 Task: Sort the products by unit price (high first).
Action: Mouse pressed left at (22, 88)
Screenshot: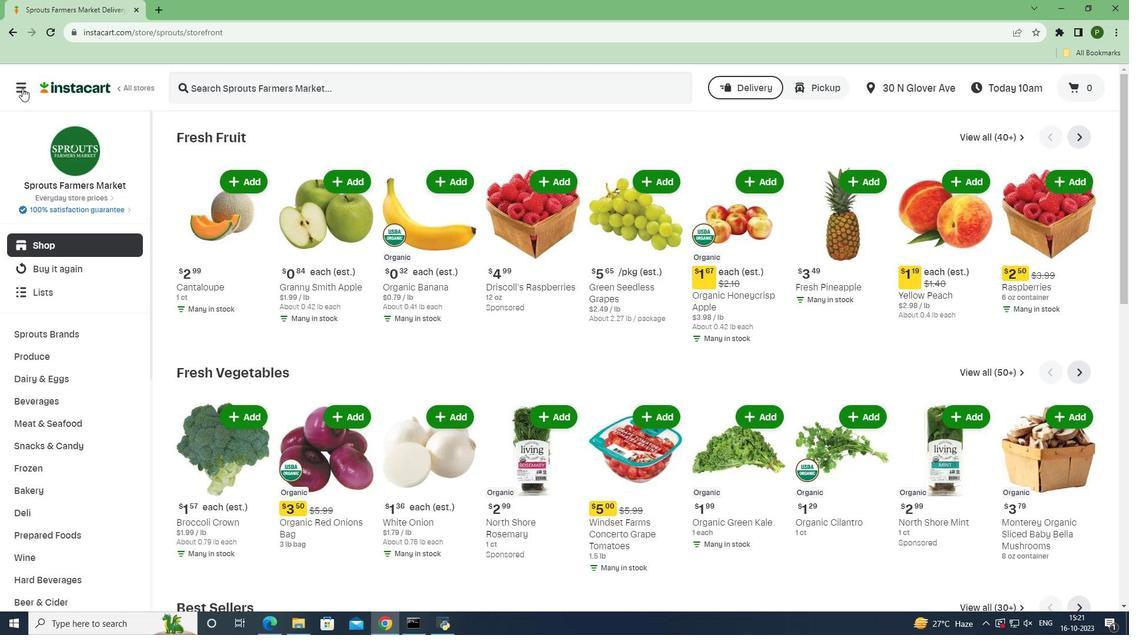 
Action: Mouse moved to (43, 307)
Screenshot: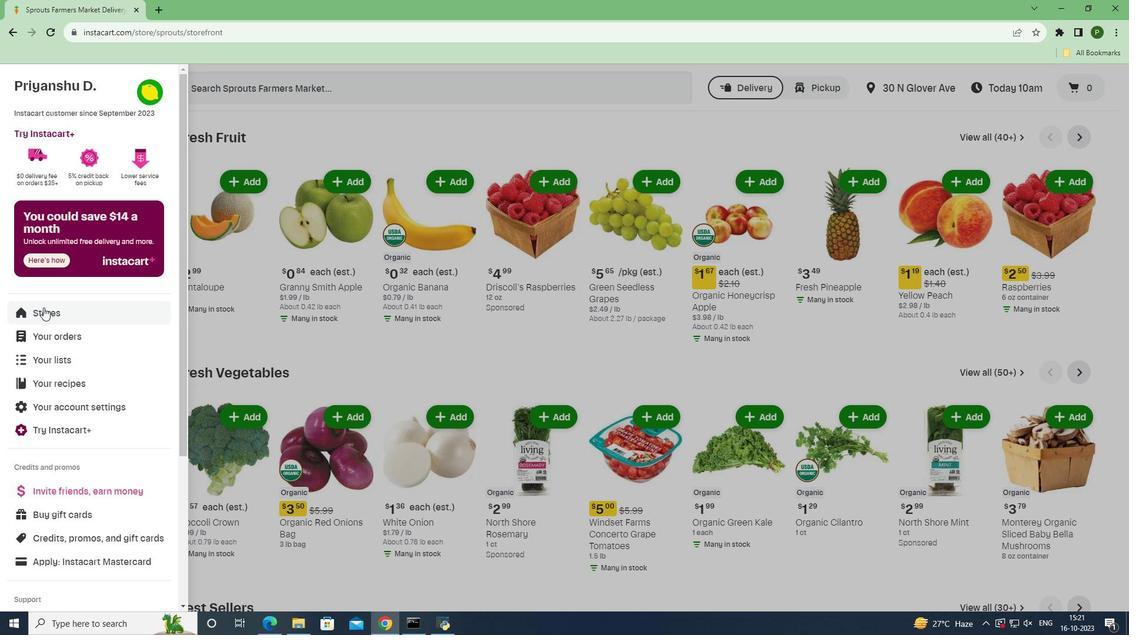 
Action: Mouse pressed left at (43, 307)
Screenshot: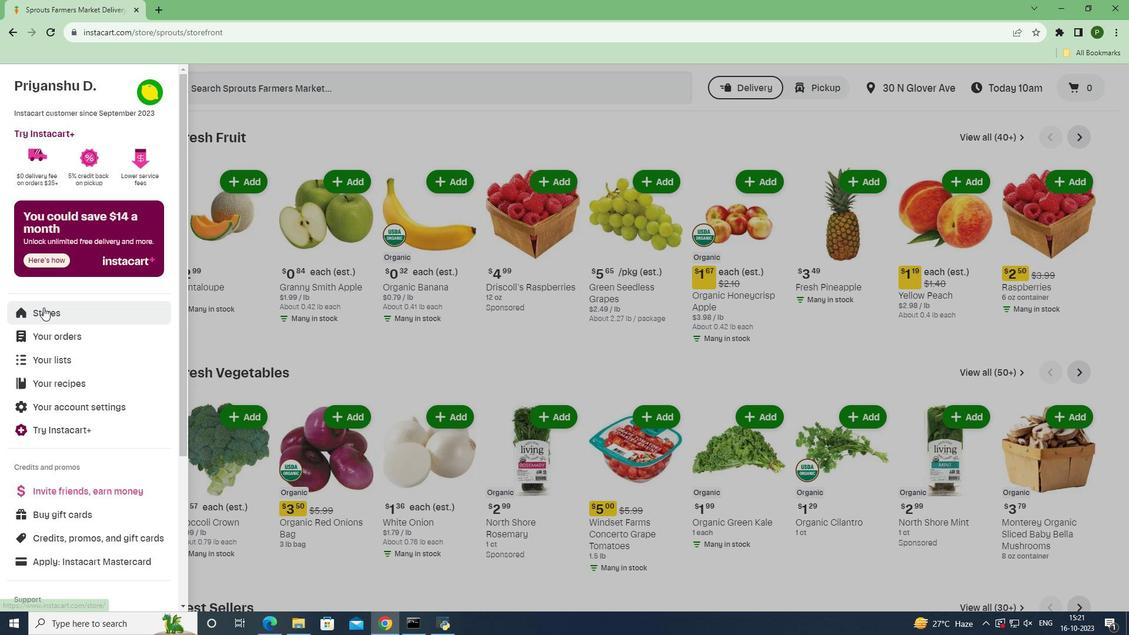 
Action: Mouse moved to (268, 137)
Screenshot: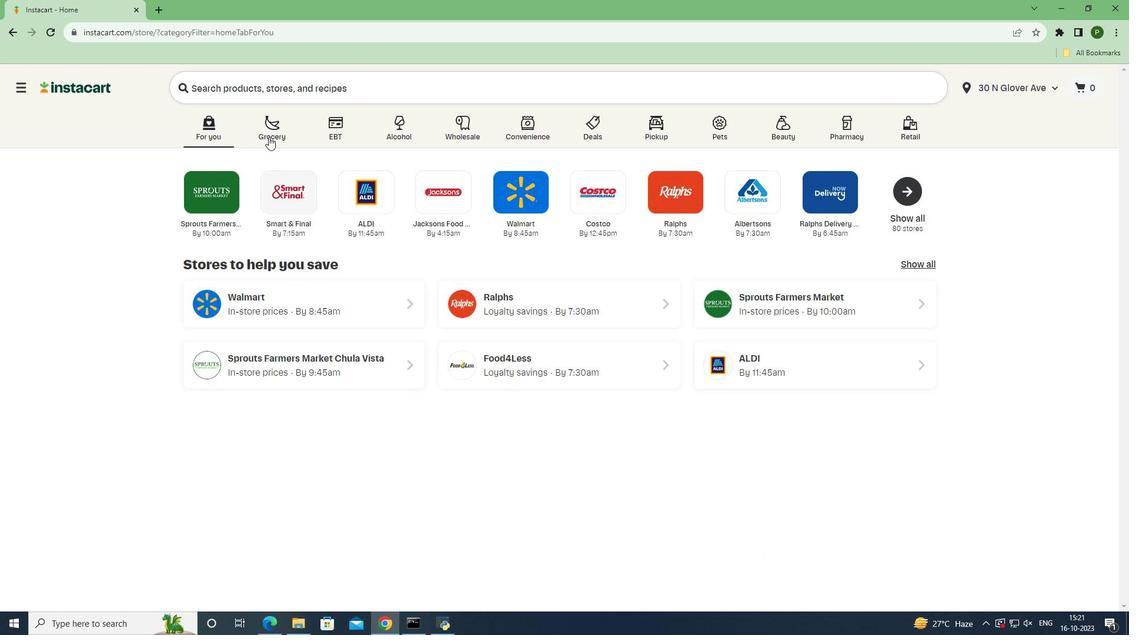 
Action: Mouse pressed left at (268, 137)
Screenshot: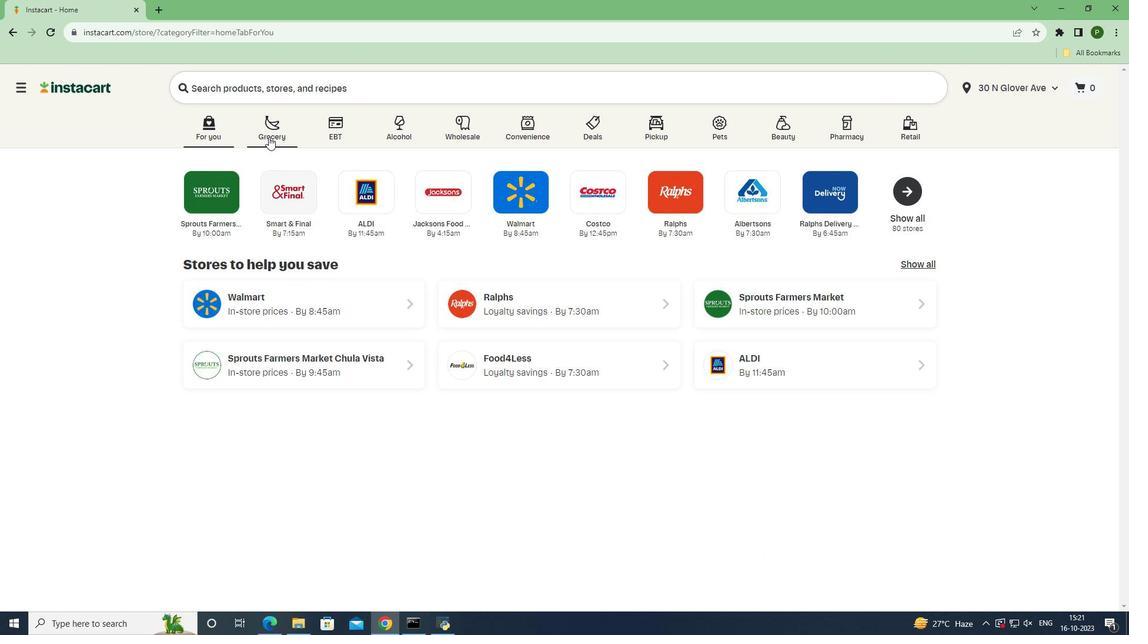 
Action: Mouse moved to (720, 271)
Screenshot: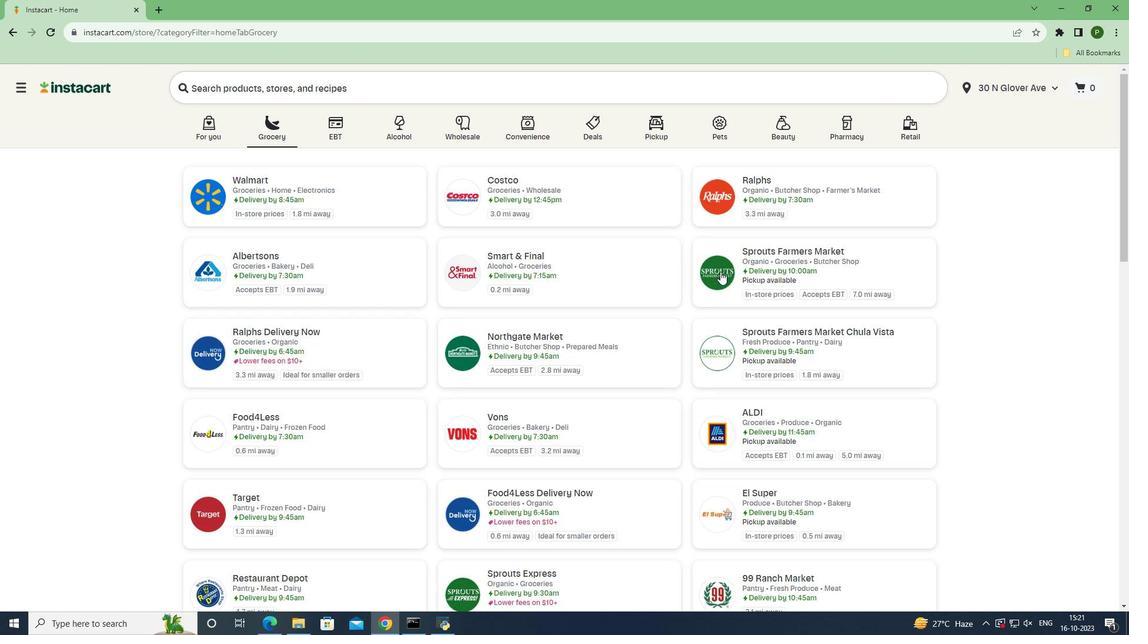 
Action: Mouse pressed left at (720, 271)
Screenshot: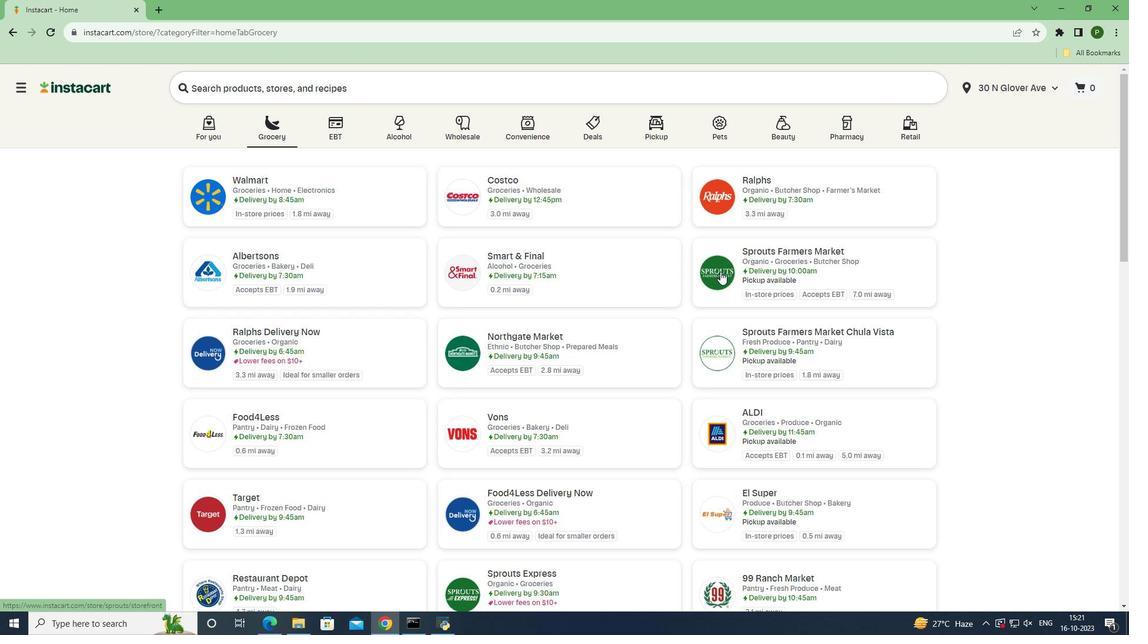 
Action: Mouse moved to (37, 401)
Screenshot: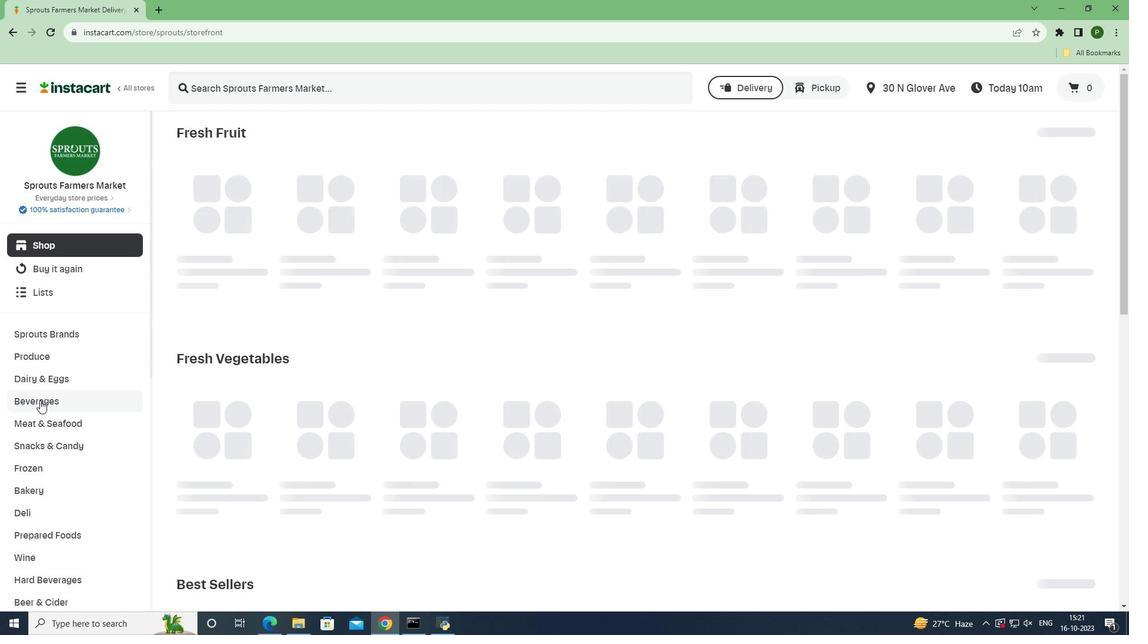 
Action: Mouse pressed left at (37, 401)
Screenshot: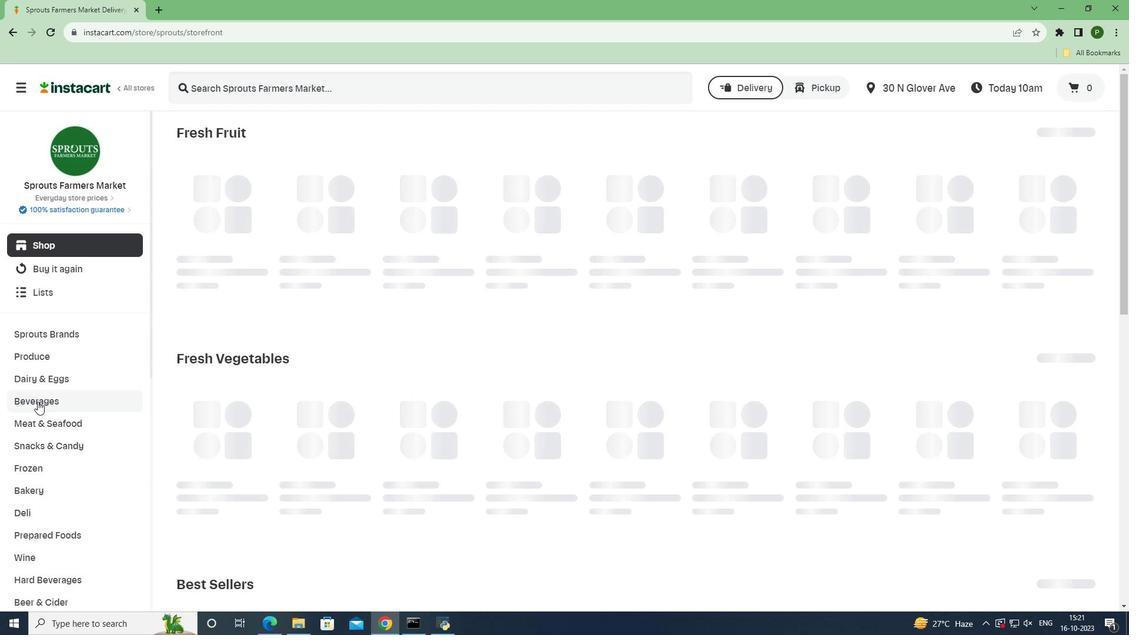 
Action: Mouse pressed left at (37, 401)
Screenshot: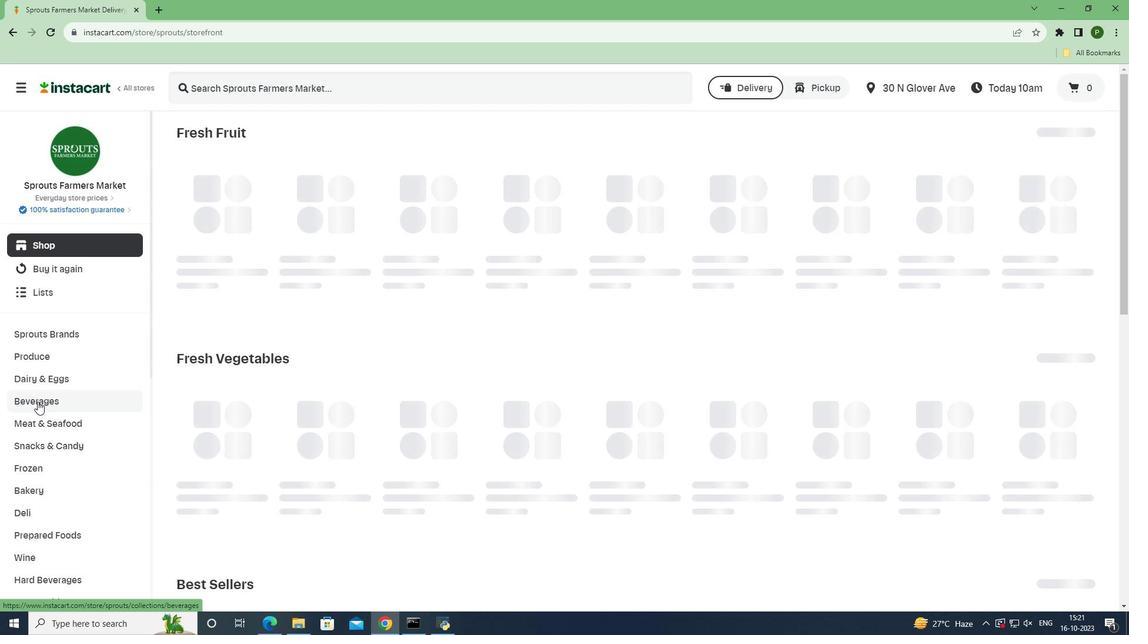 
Action: Mouse moved to (1068, 162)
Screenshot: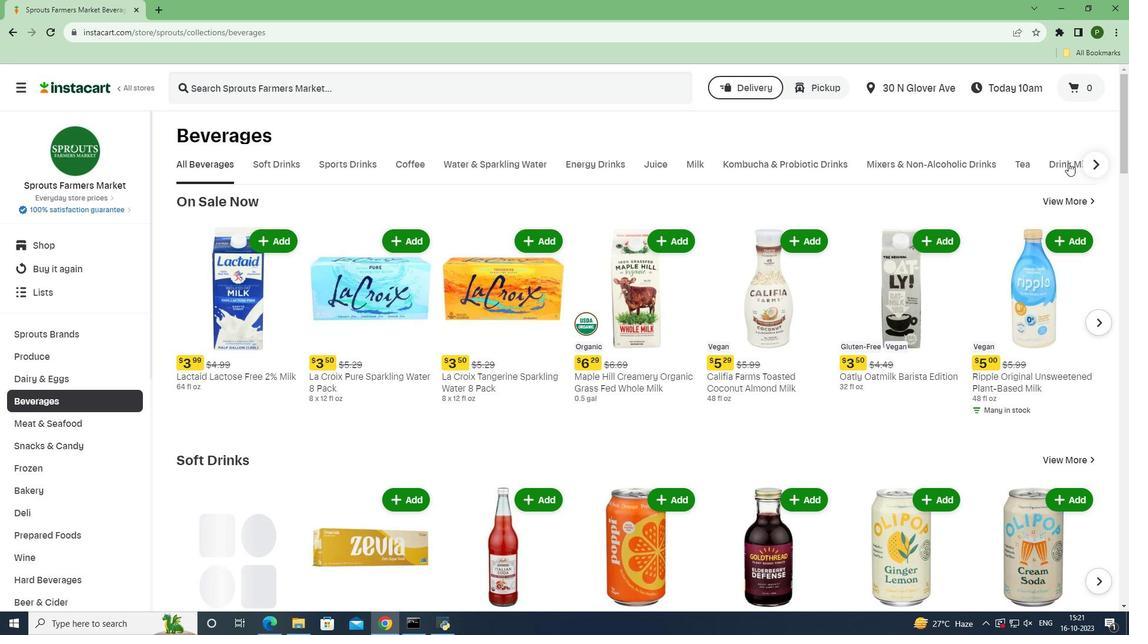 
Action: Mouse pressed left at (1068, 162)
Screenshot: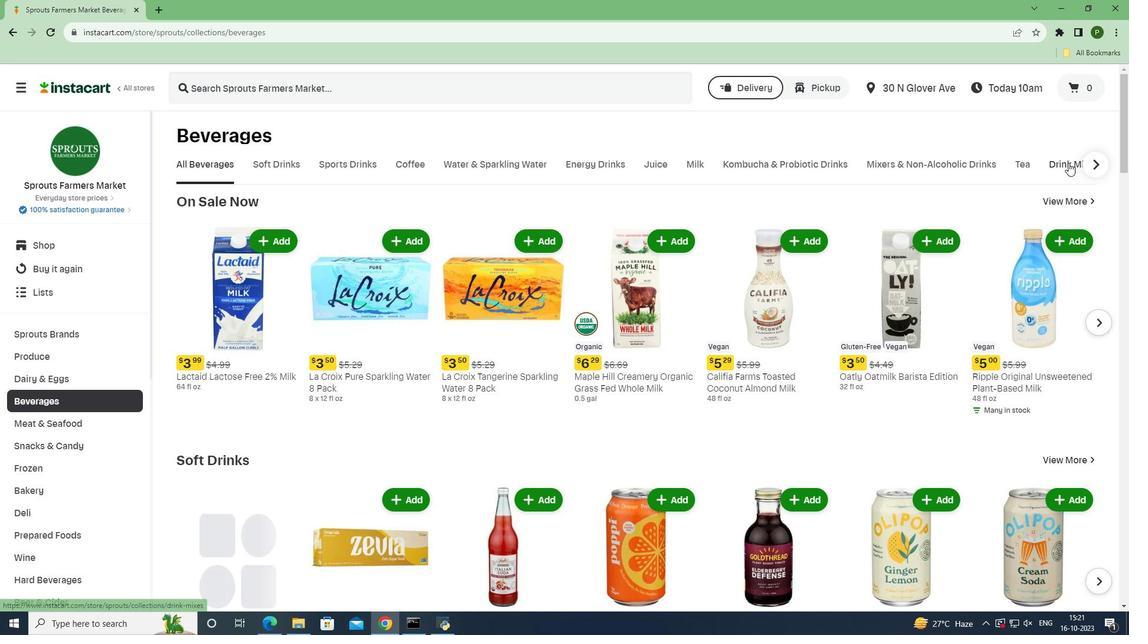 
Action: Mouse moved to (314, 218)
Screenshot: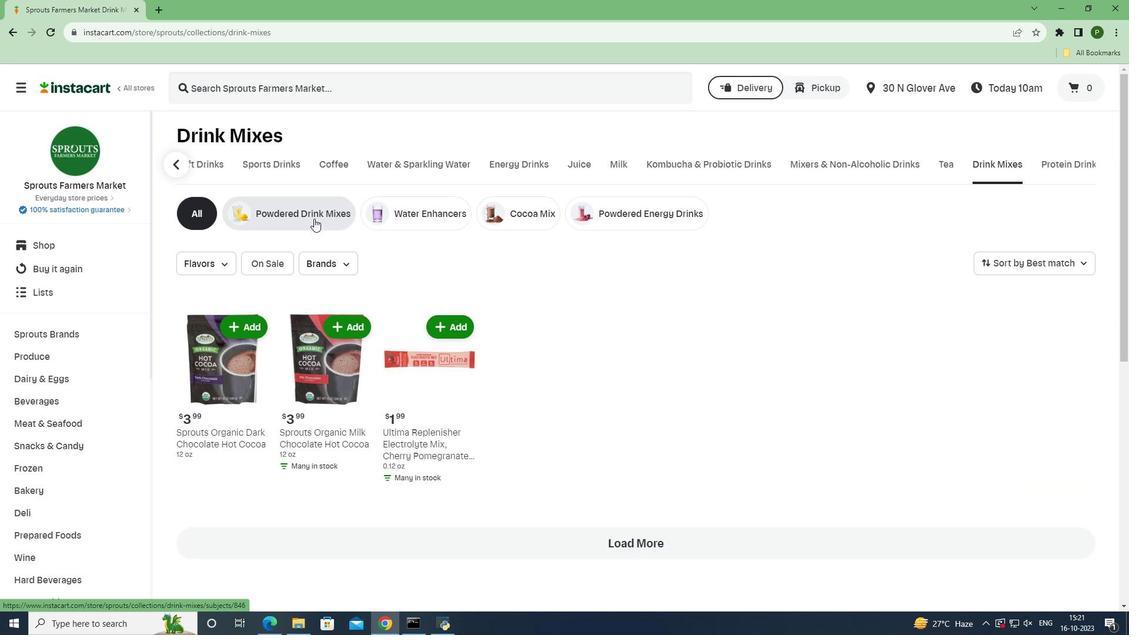 
Action: Mouse pressed left at (314, 218)
Screenshot: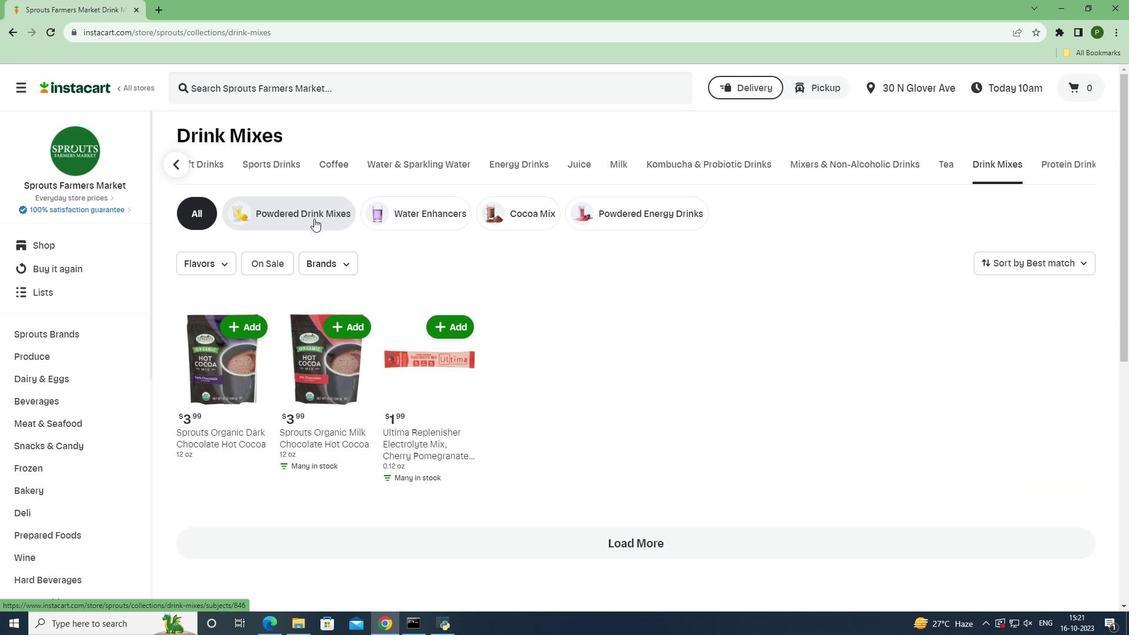 
Action: Mouse moved to (1003, 255)
Screenshot: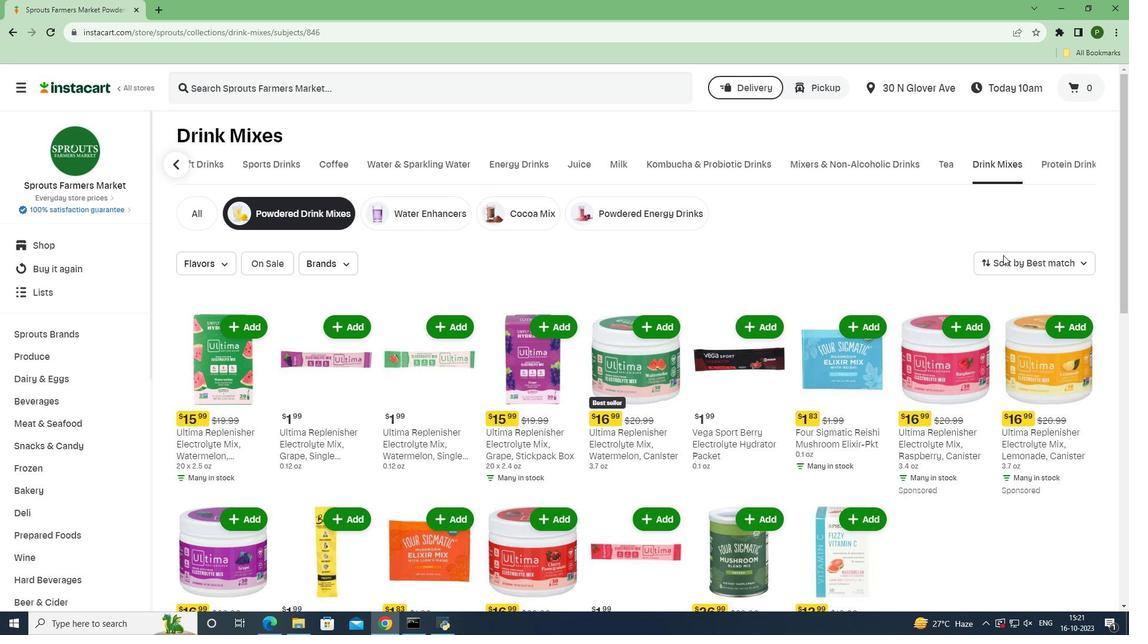
Action: Mouse pressed left at (1003, 255)
Screenshot: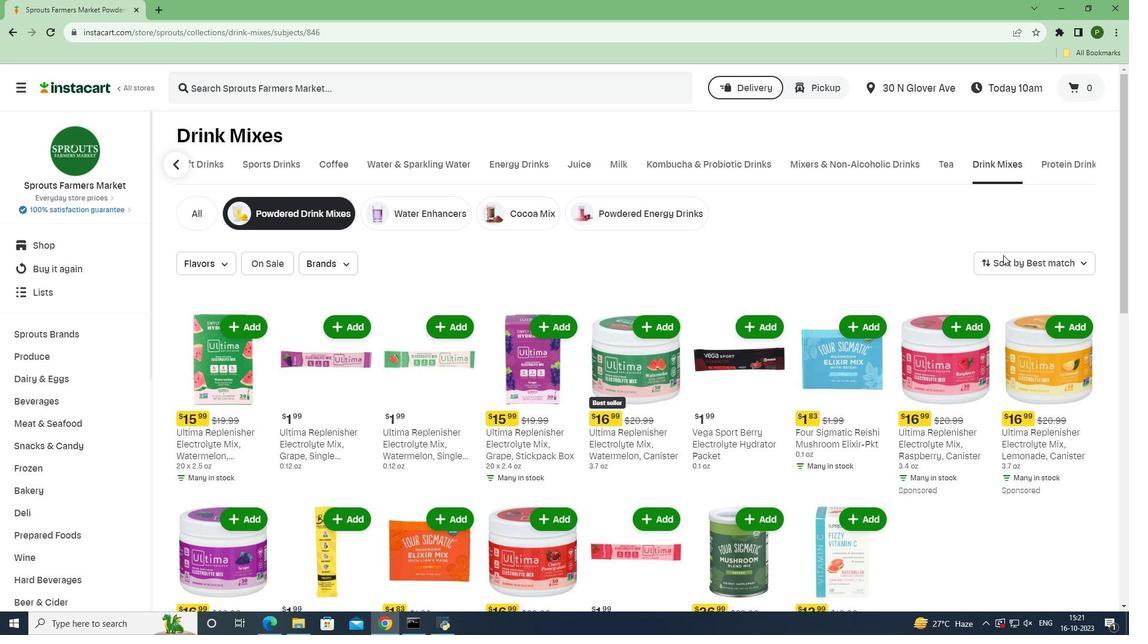 
Action: Mouse moved to (999, 395)
Screenshot: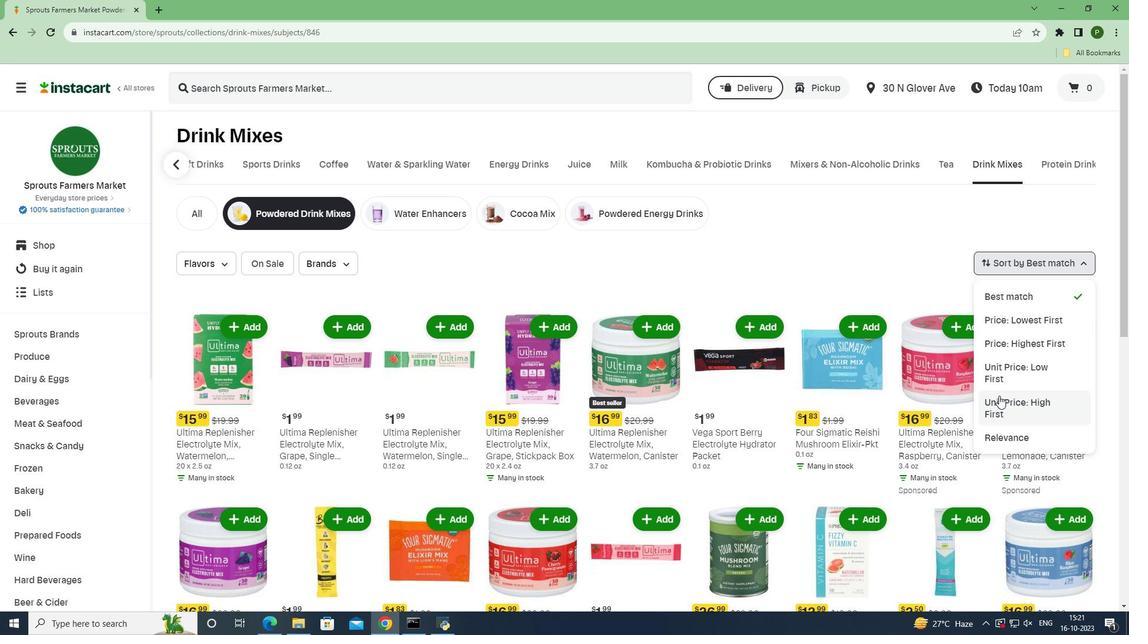 
Action: Mouse pressed left at (999, 395)
Screenshot: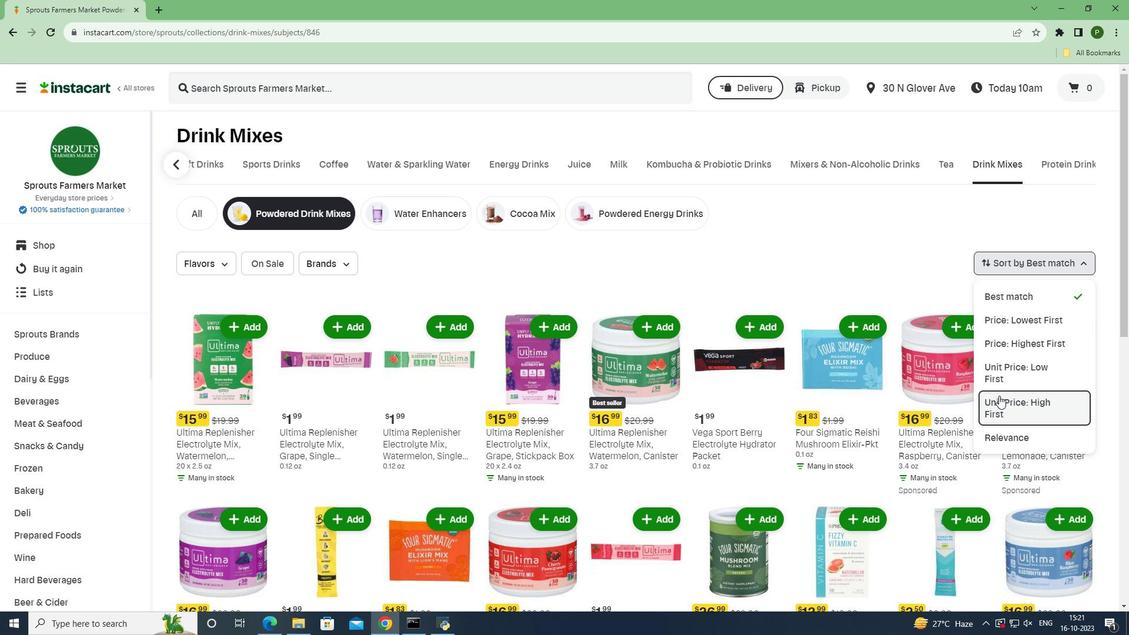 
Action: Mouse moved to (983, 493)
Screenshot: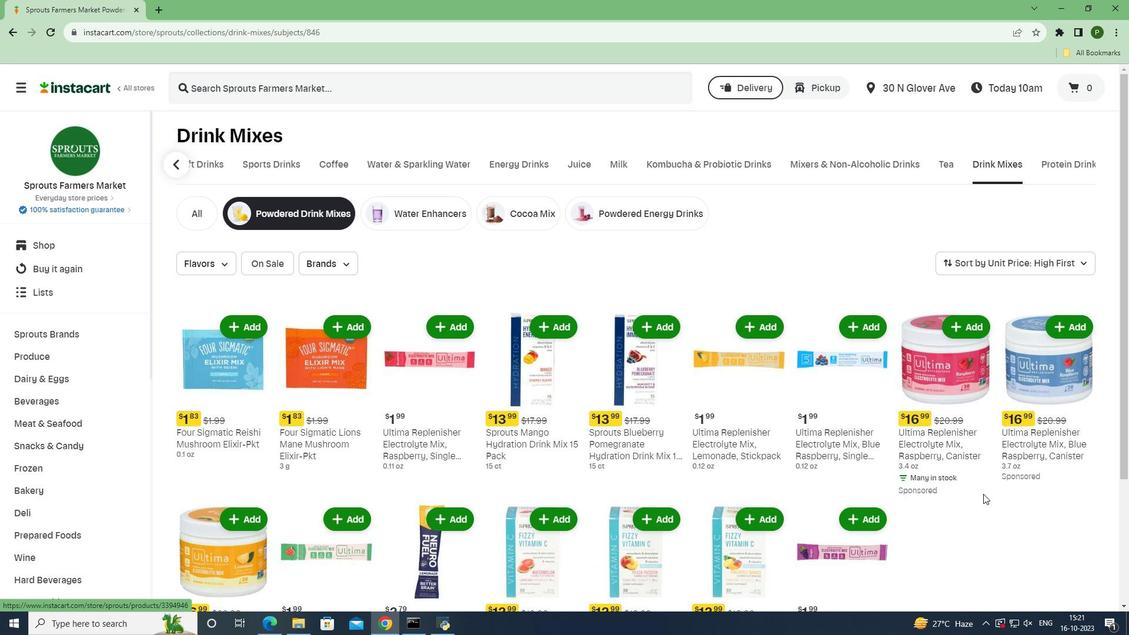 
